 Task: Manage the chatter-related settings
Action: Mouse scrolled (196, 137) with delta (0, 0)
Screenshot: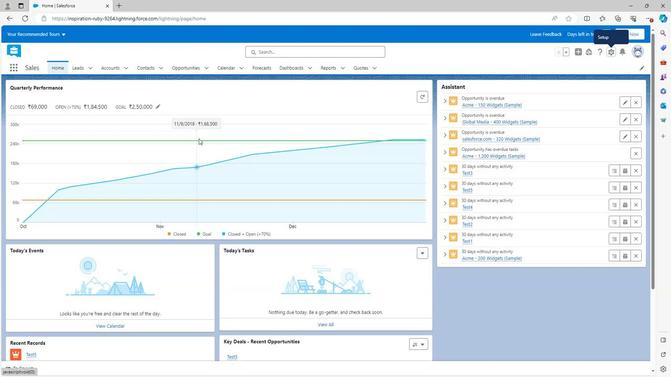 
Action: Mouse scrolled (196, 137) with delta (0, 0)
Screenshot: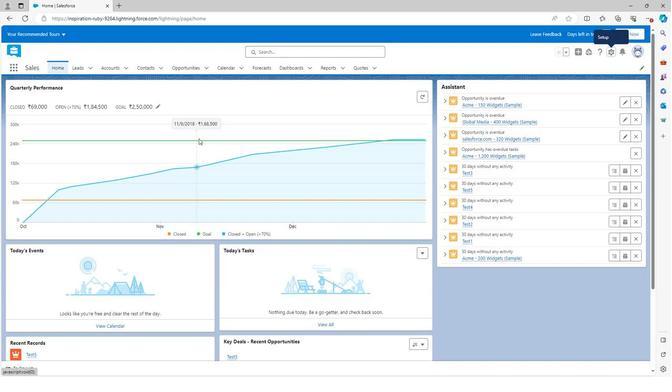 
Action: Mouse scrolled (196, 137) with delta (0, 0)
Screenshot: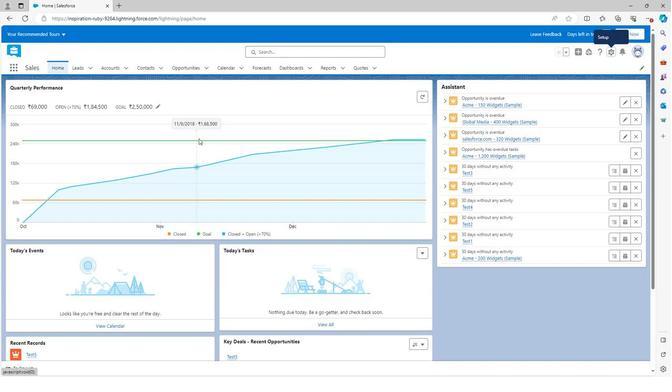 
Action: Mouse moved to (196, 138)
Screenshot: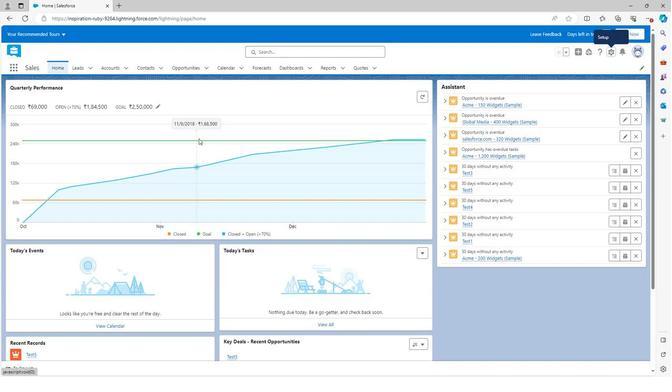 
Action: Mouse scrolled (196, 139) with delta (0, 0)
Screenshot: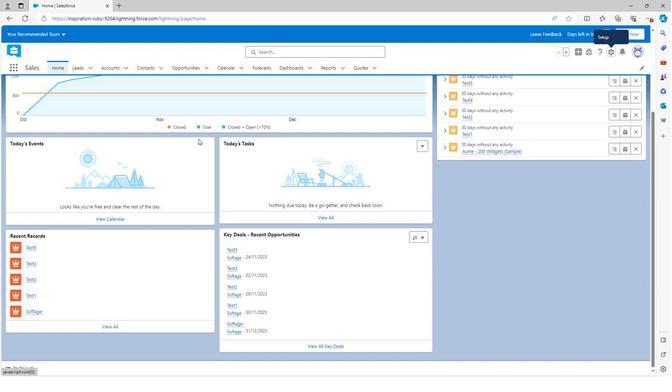 
Action: Mouse scrolled (196, 139) with delta (0, 0)
Screenshot: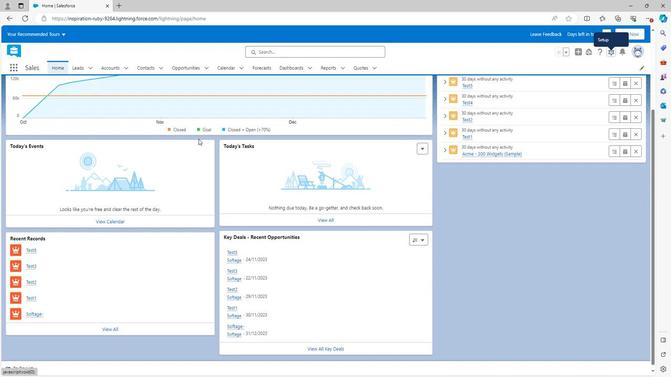 
Action: Mouse scrolled (196, 139) with delta (0, 0)
Screenshot: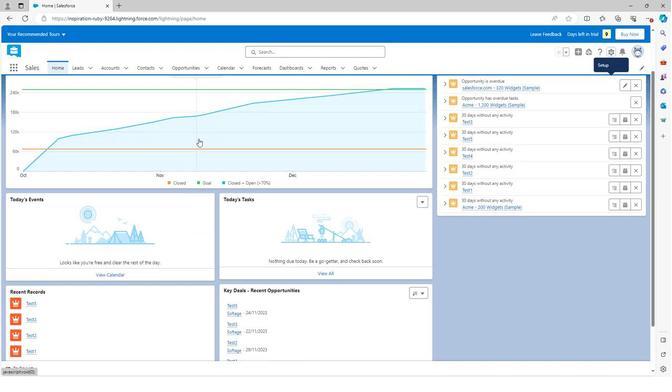 
Action: Mouse scrolled (196, 139) with delta (0, 0)
Screenshot: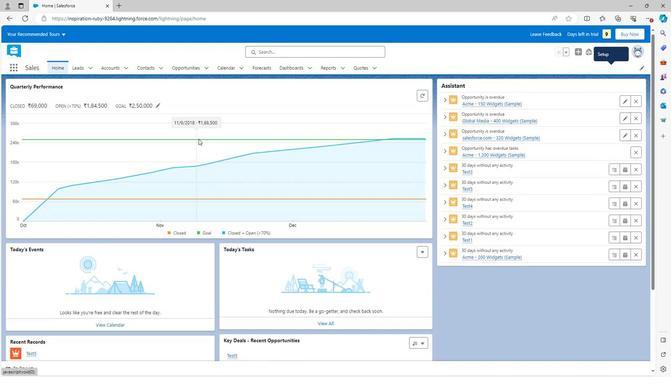 
Action: Mouse moved to (608, 52)
Screenshot: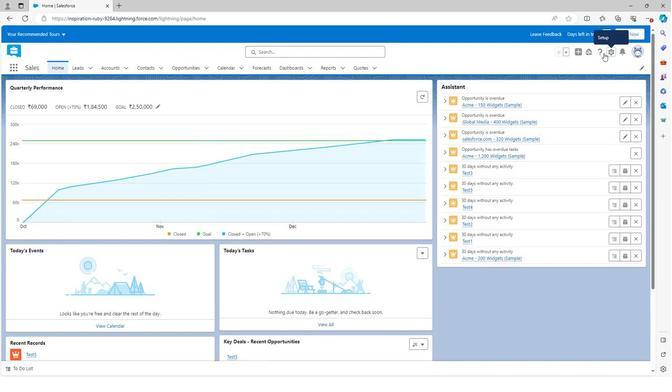 
Action: Mouse pressed left at (608, 52)
Screenshot: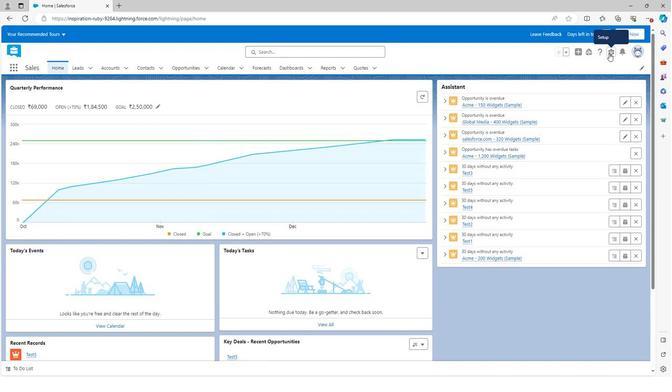 
Action: Mouse moved to (580, 71)
Screenshot: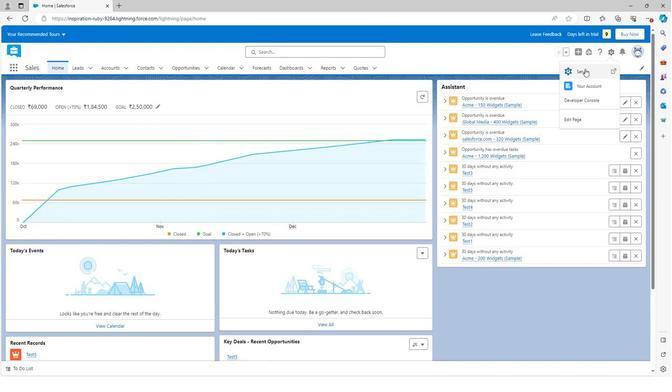 
Action: Mouse pressed left at (580, 71)
Screenshot: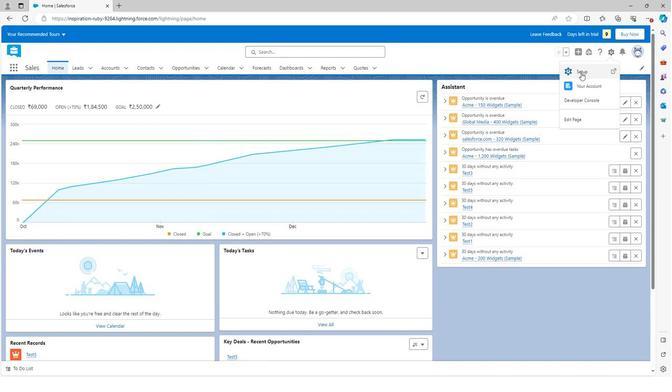 
Action: Mouse moved to (46, 237)
Screenshot: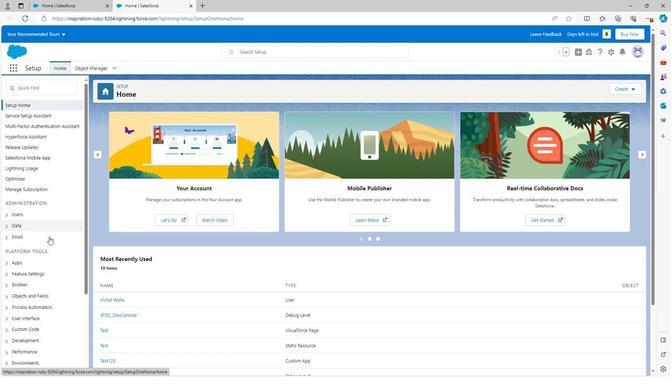 
Action: Mouse scrolled (46, 237) with delta (0, 0)
Screenshot: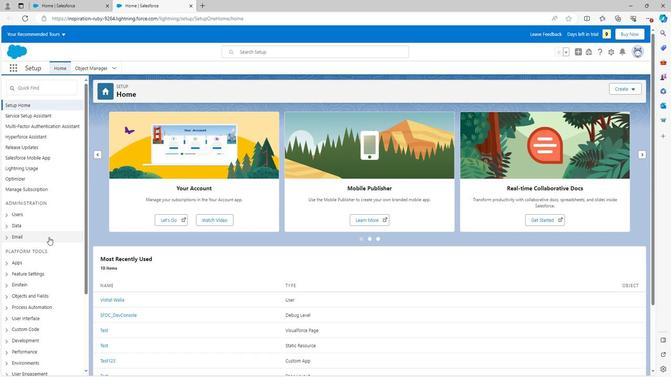 
Action: Mouse scrolled (46, 237) with delta (0, 0)
Screenshot: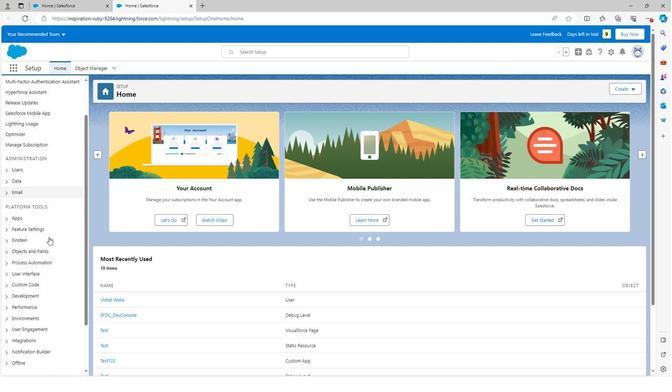 
Action: Mouse scrolled (46, 237) with delta (0, 0)
Screenshot: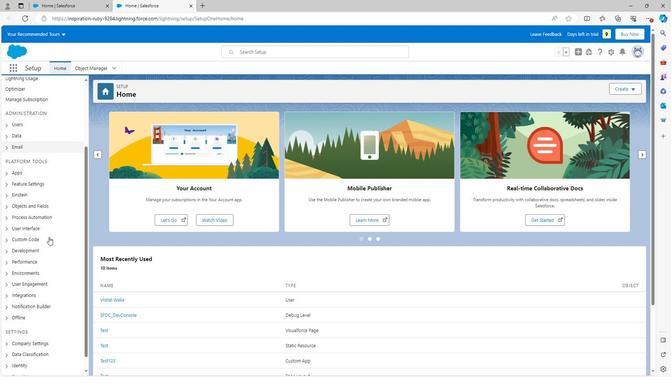 
Action: Mouse moved to (4, 293)
Screenshot: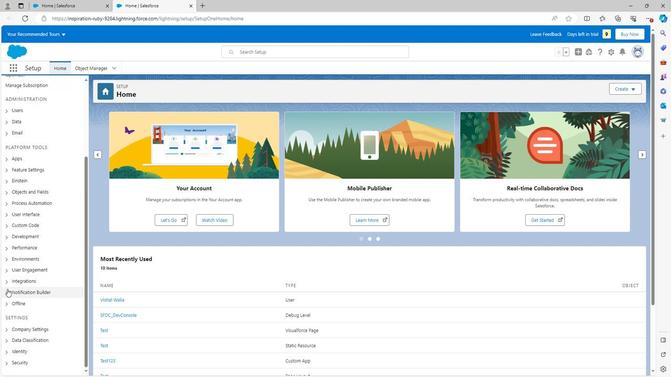 
Action: Mouse pressed left at (4, 293)
Screenshot: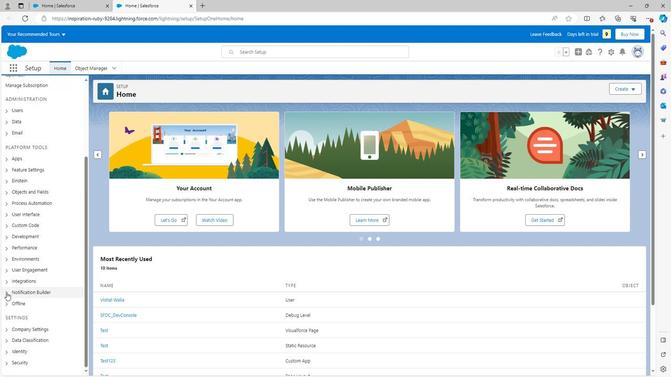 
Action: Mouse moved to (29, 312)
Screenshot: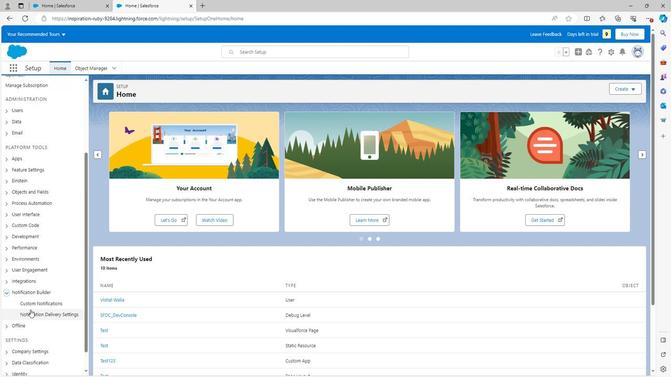 
Action: Mouse pressed left at (29, 312)
Screenshot: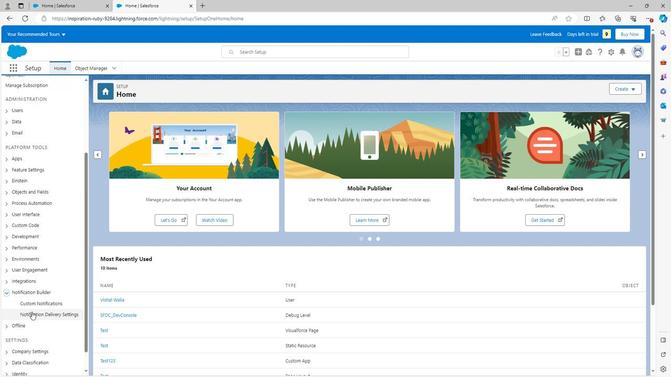 
Action: Mouse moved to (129, 198)
Screenshot: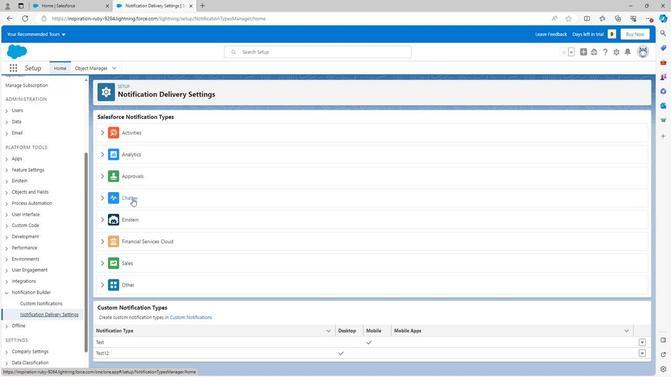 
Action: Mouse pressed left at (129, 198)
Screenshot: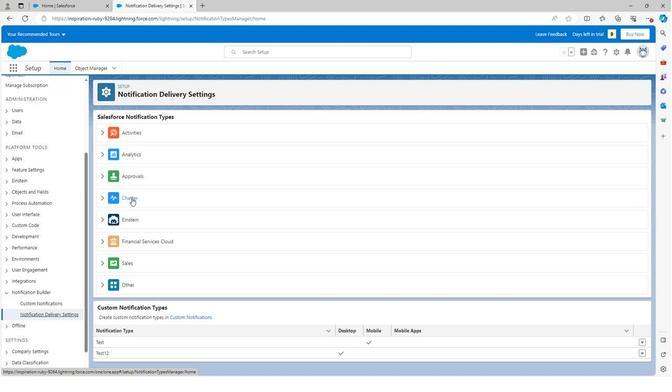 
Action: Mouse moved to (130, 224)
Screenshot: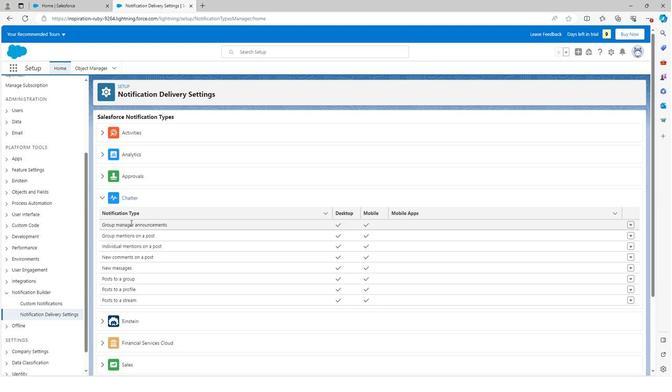 
Action: Mouse scrolled (130, 224) with delta (0, 0)
Screenshot: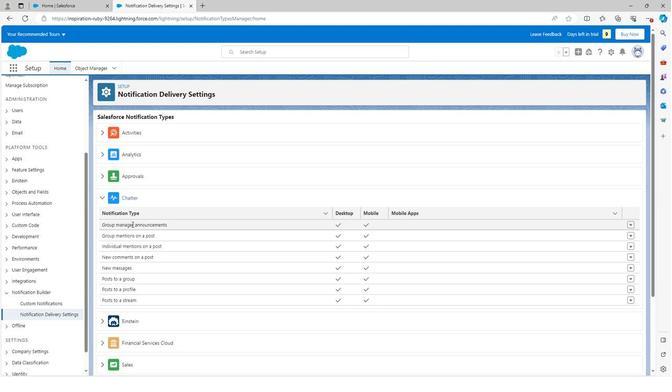 
Action: Mouse moved to (131, 226)
Screenshot: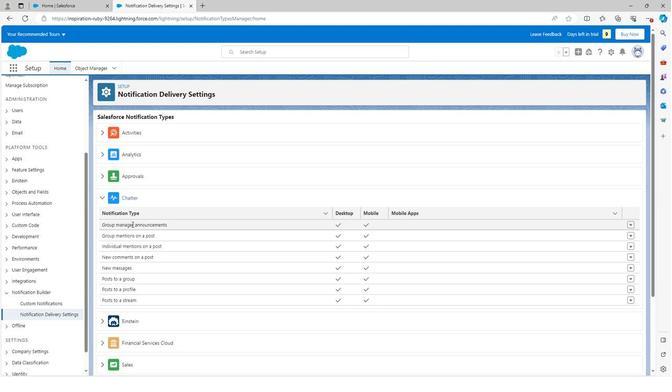
Action: Mouse scrolled (131, 226) with delta (0, 0)
Screenshot: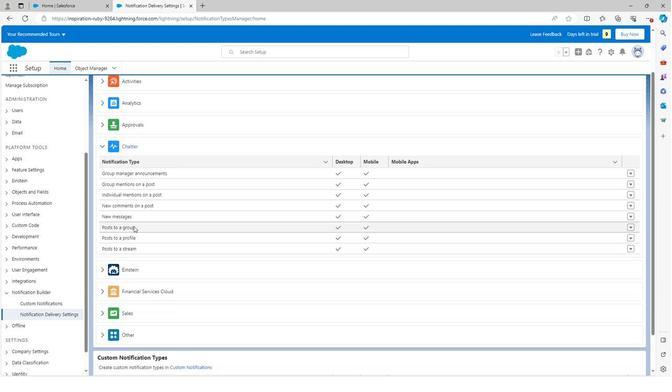 
Action: Mouse moved to (631, 131)
Screenshot: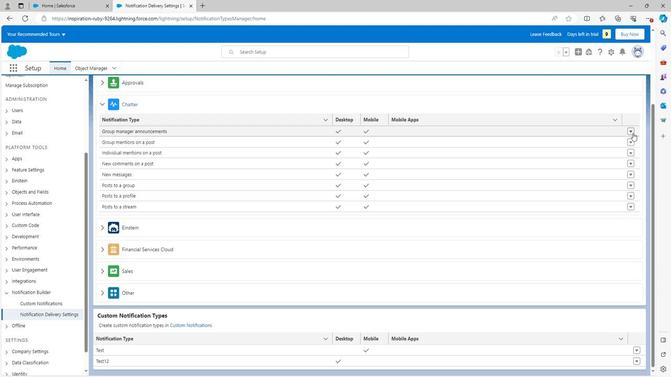 
Action: Mouse pressed left at (631, 131)
Screenshot: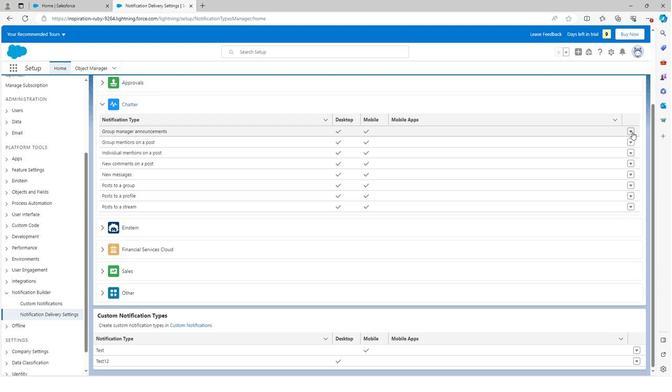 
Action: Mouse moved to (615, 144)
Screenshot: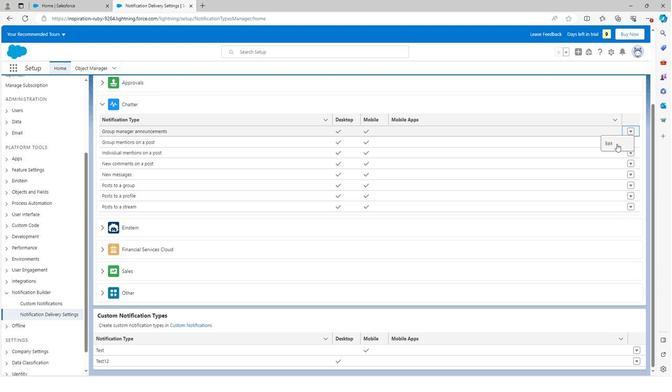
Action: Mouse pressed left at (615, 144)
Screenshot: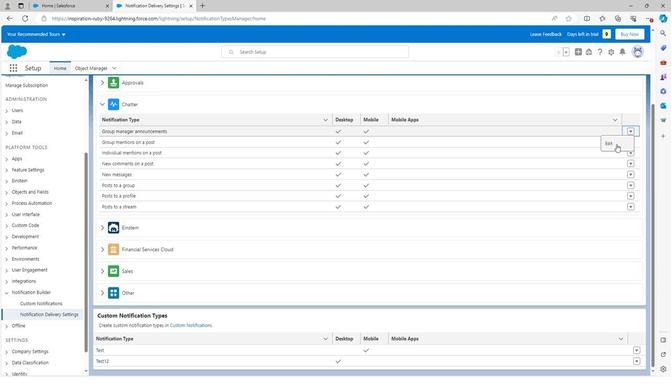 
Action: Mouse moved to (422, 239)
Screenshot: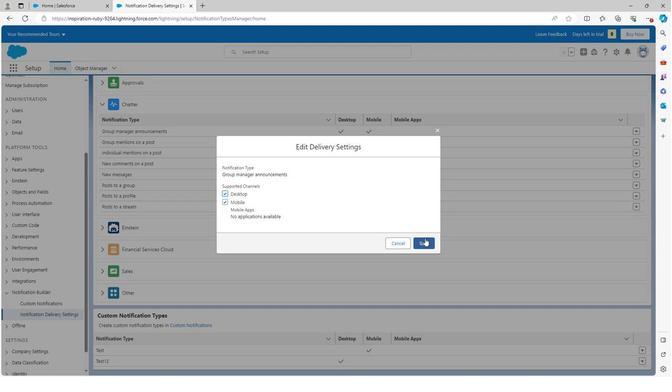 
Action: Mouse pressed left at (422, 239)
Screenshot: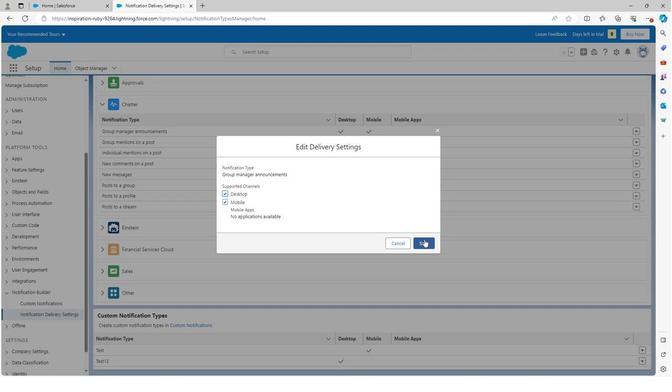 
Action: Mouse moved to (208, 164)
Screenshot: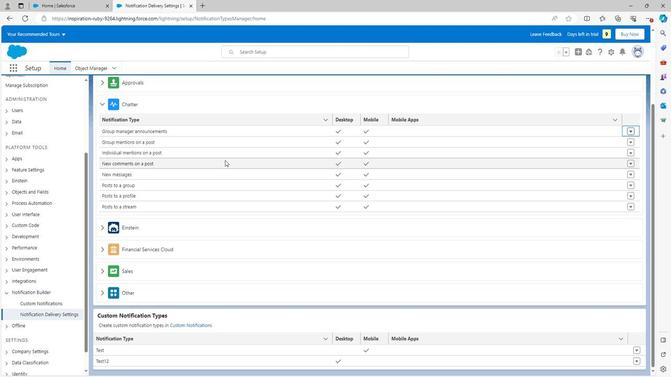 
Action: Mouse scrolled (208, 164) with delta (0, 0)
Screenshot: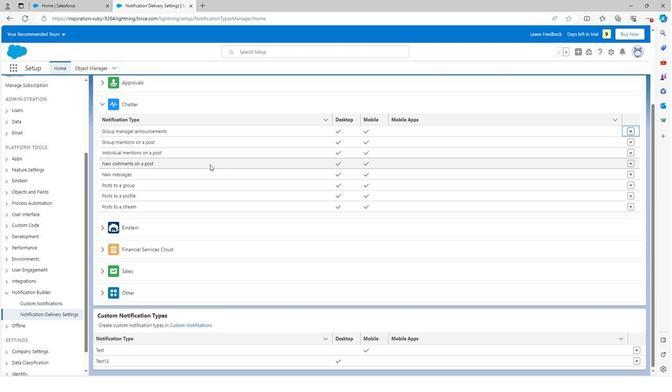 
